 Task: Invite Team Member Softage.1@softage.net to Workspace E-commerce Management. Invite Team Member Softage.2@softage.net to Workspace E-commerce Management. Invite Team Member Softage.3@softage.net to Workspace E-commerce Management. Invite Team Member Softage.4@softage.net to Workspace E-commerce Management
Action: Mouse moved to (825, 110)
Screenshot: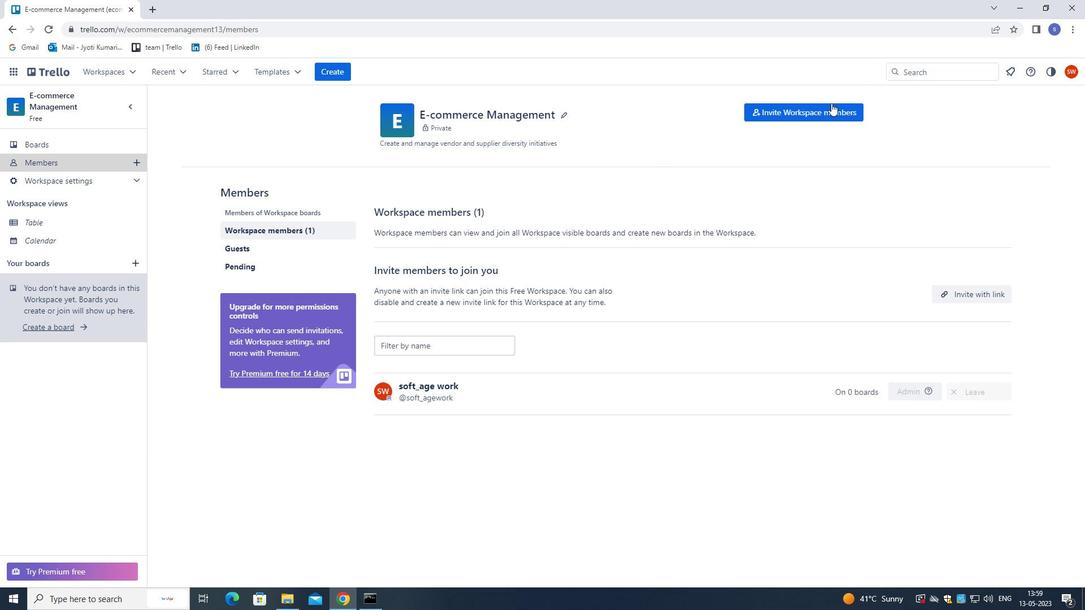 
Action: Mouse pressed left at (825, 110)
Screenshot: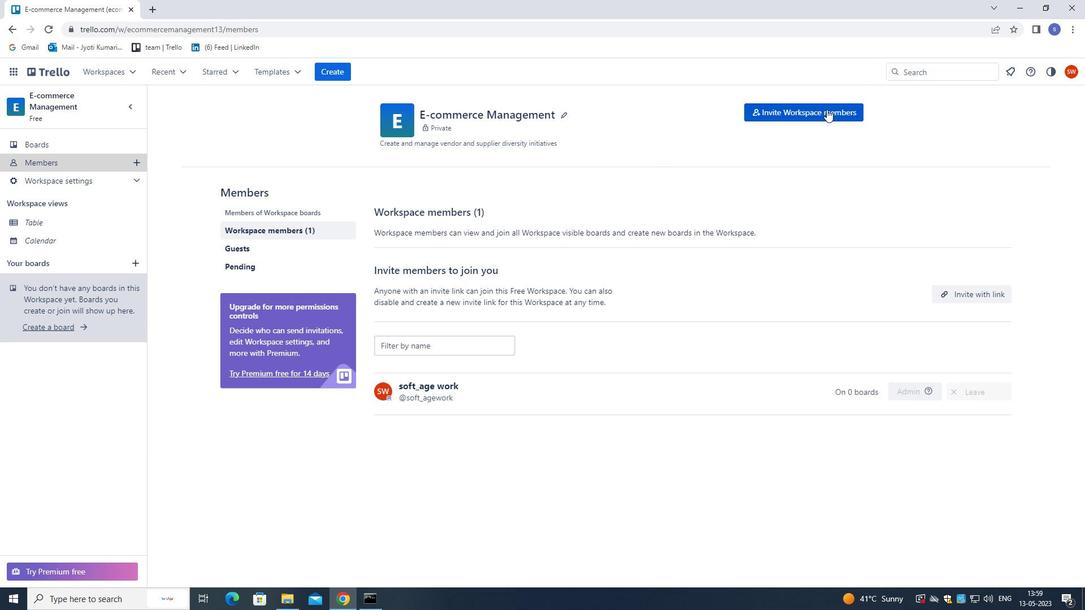 
Action: Mouse moved to (730, 206)
Screenshot: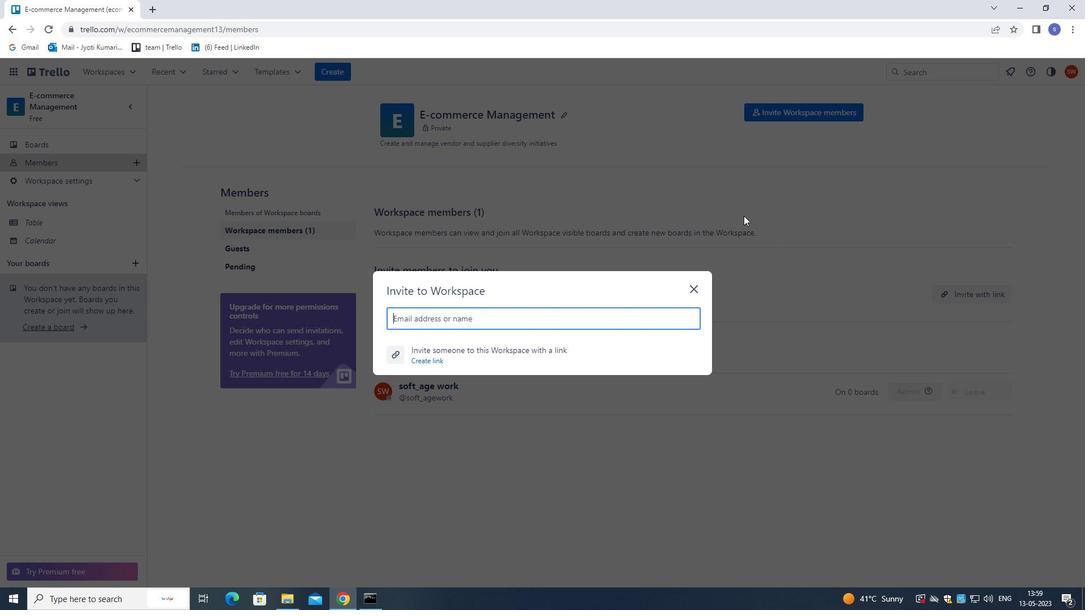
Action: Key pressed softage.1<Key.shift>@SOFTAGE.NET
Screenshot: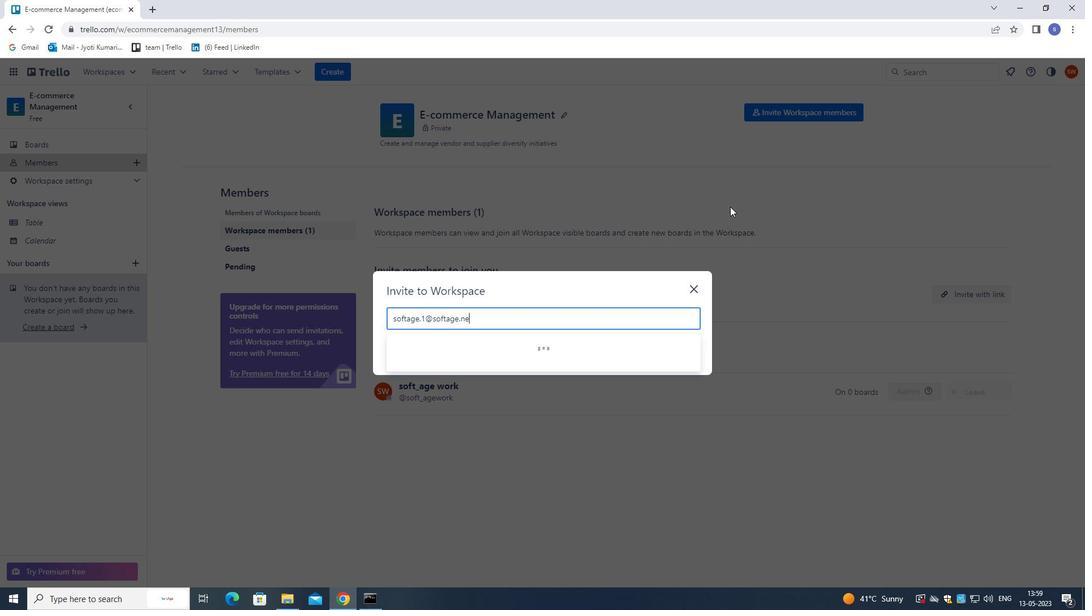 
Action: Mouse moved to (496, 354)
Screenshot: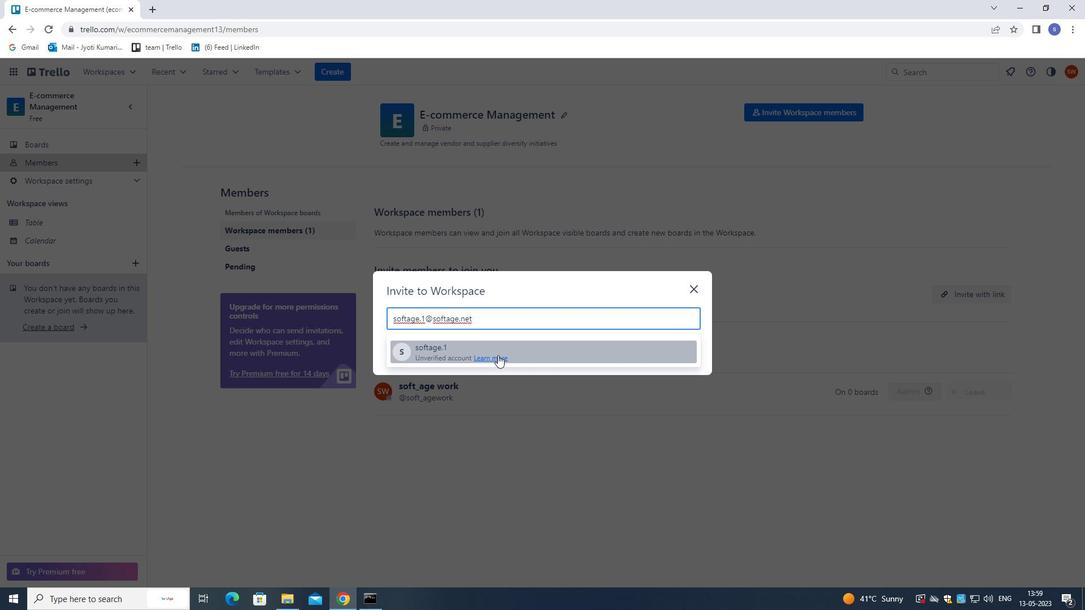 
Action: Mouse pressed left at (496, 354)
Screenshot: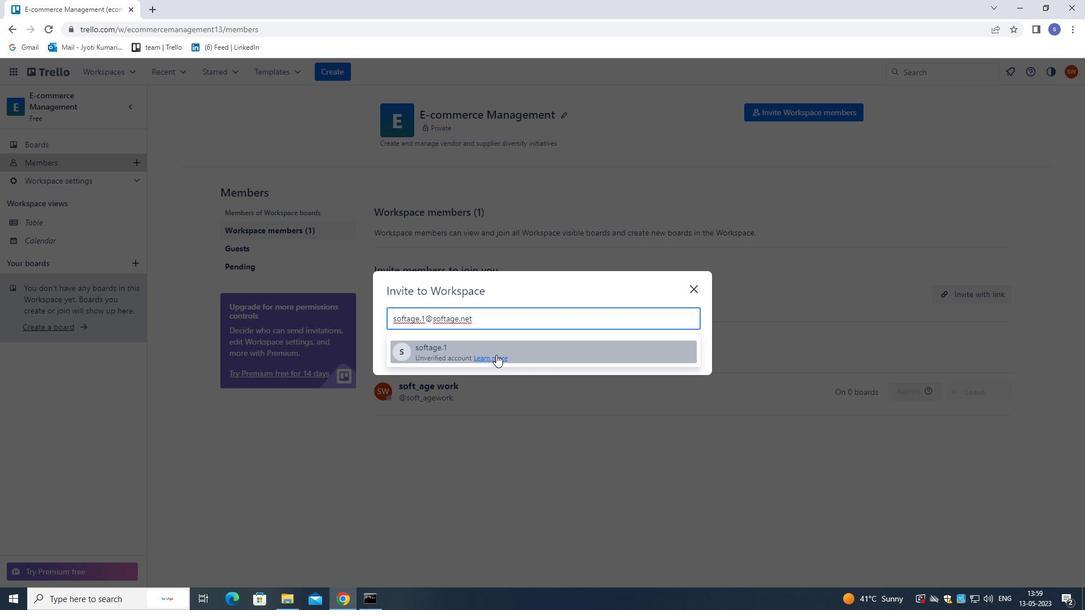
Action: Mouse moved to (263, 9)
Screenshot: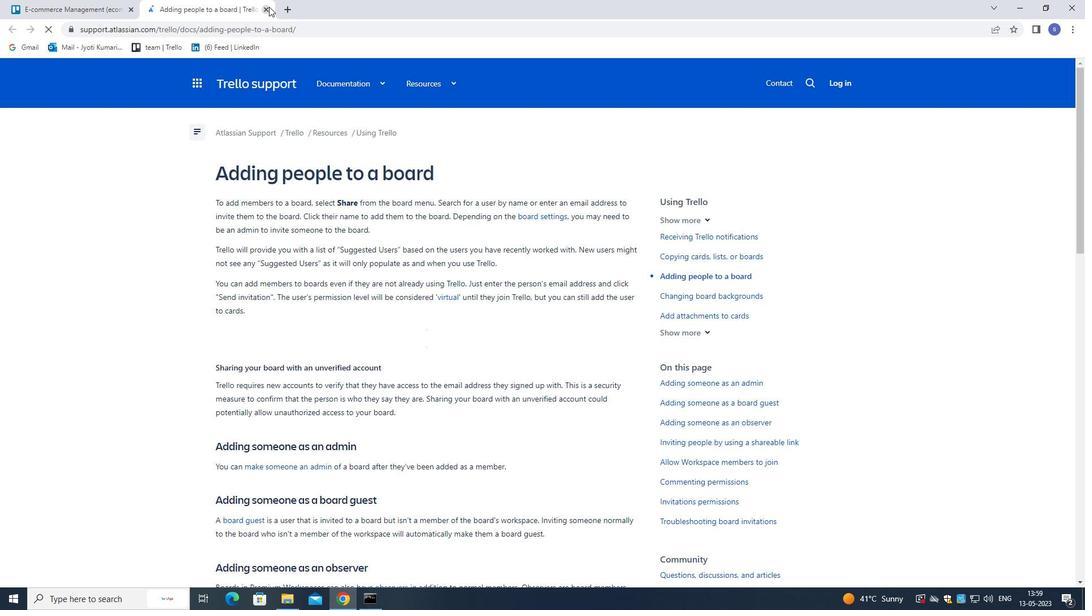 
Action: Mouse pressed left at (263, 9)
Screenshot: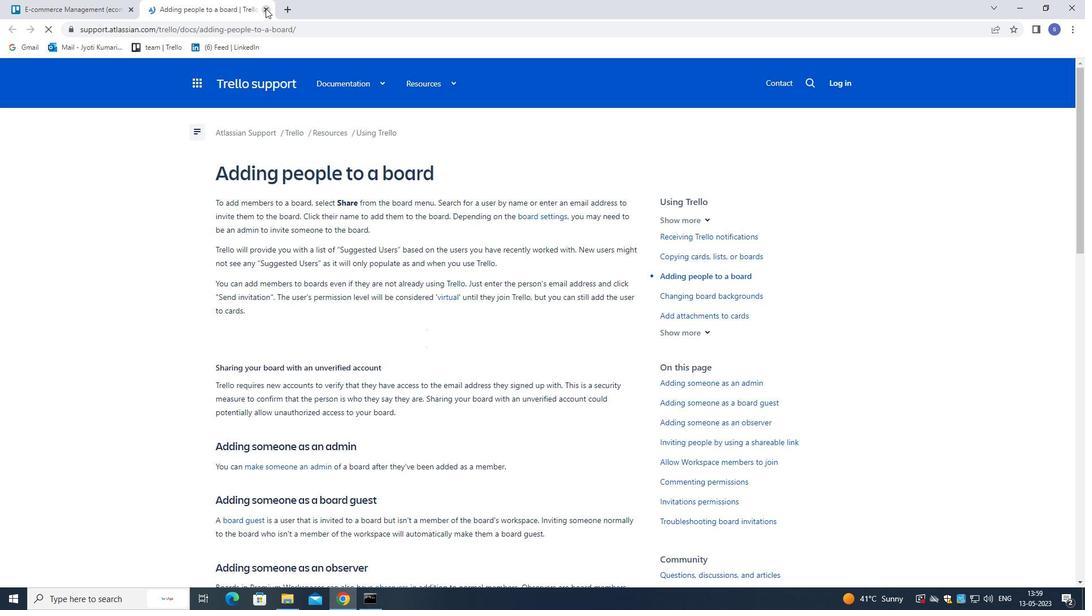 
Action: Mouse moved to (434, 349)
Screenshot: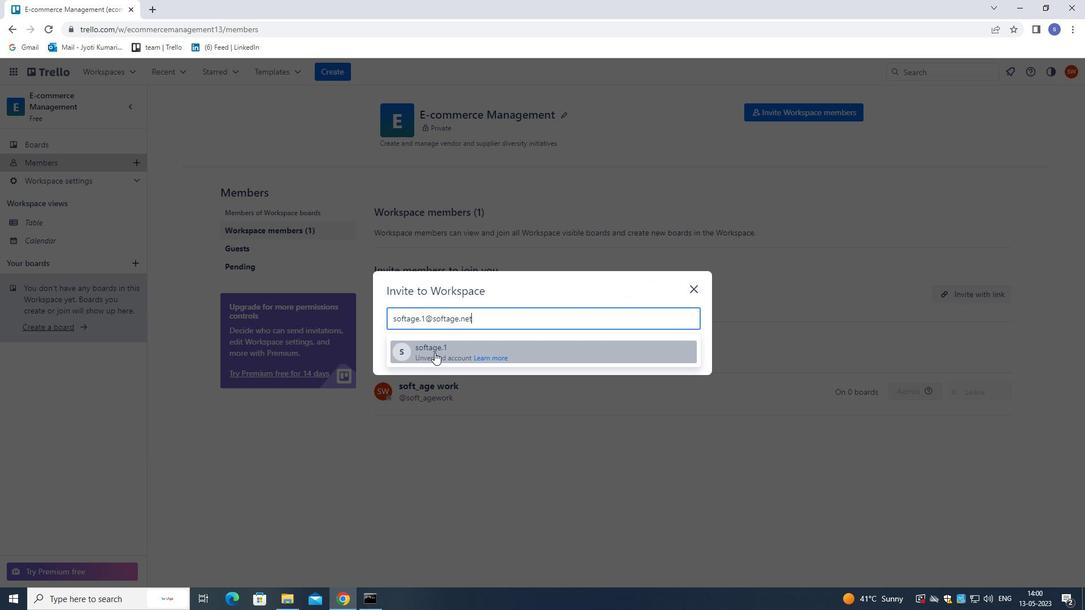 
Action: Mouse pressed left at (434, 349)
Screenshot: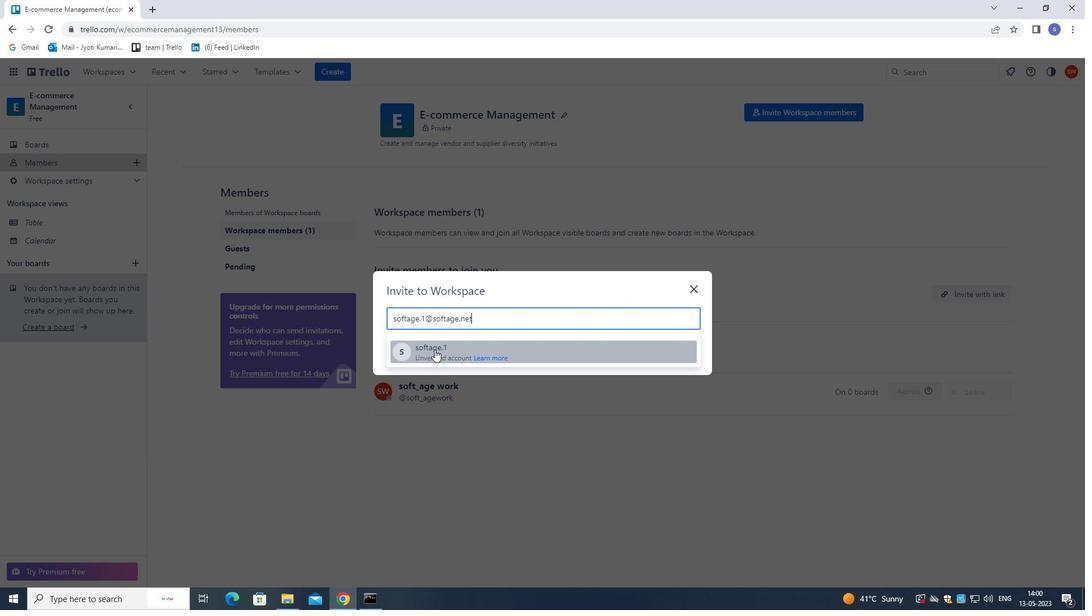 
Action: Mouse moved to (669, 287)
Screenshot: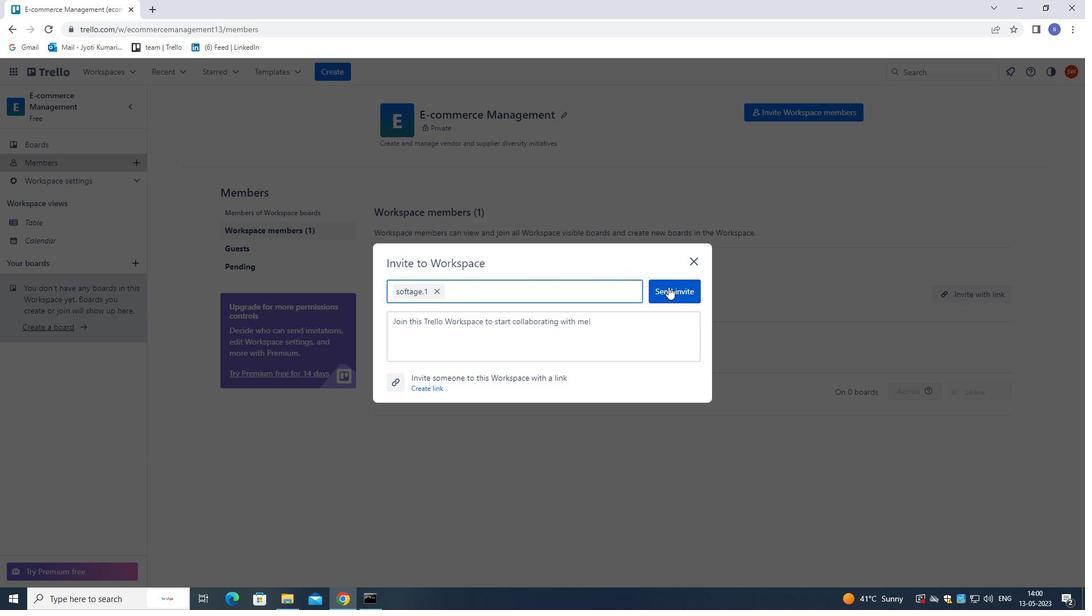 
Action: Mouse pressed left at (669, 287)
Screenshot: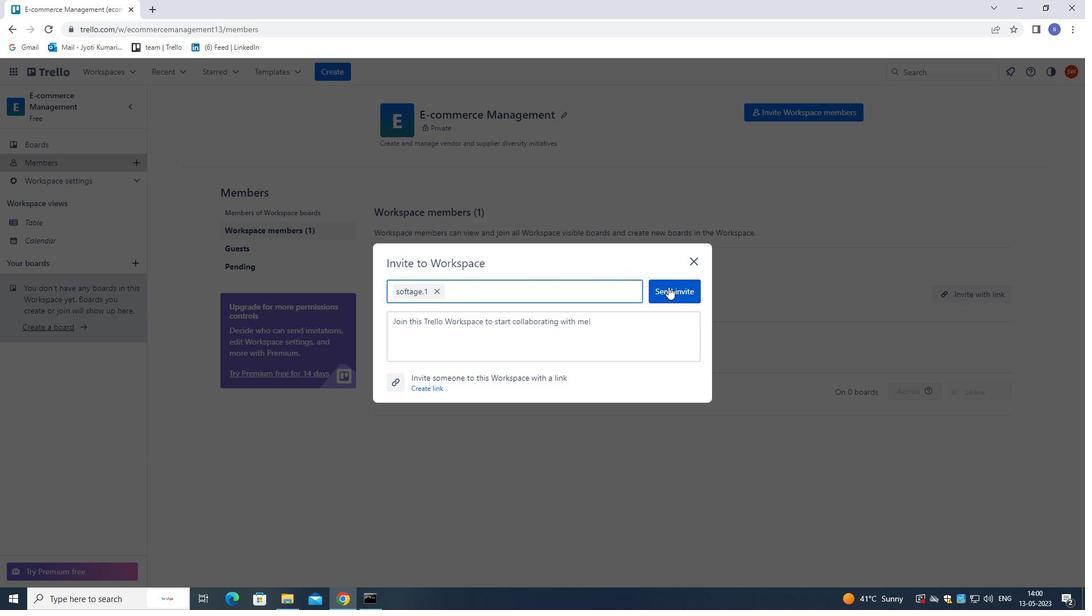 
Action: Mouse moved to (764, 114)
Screenshot: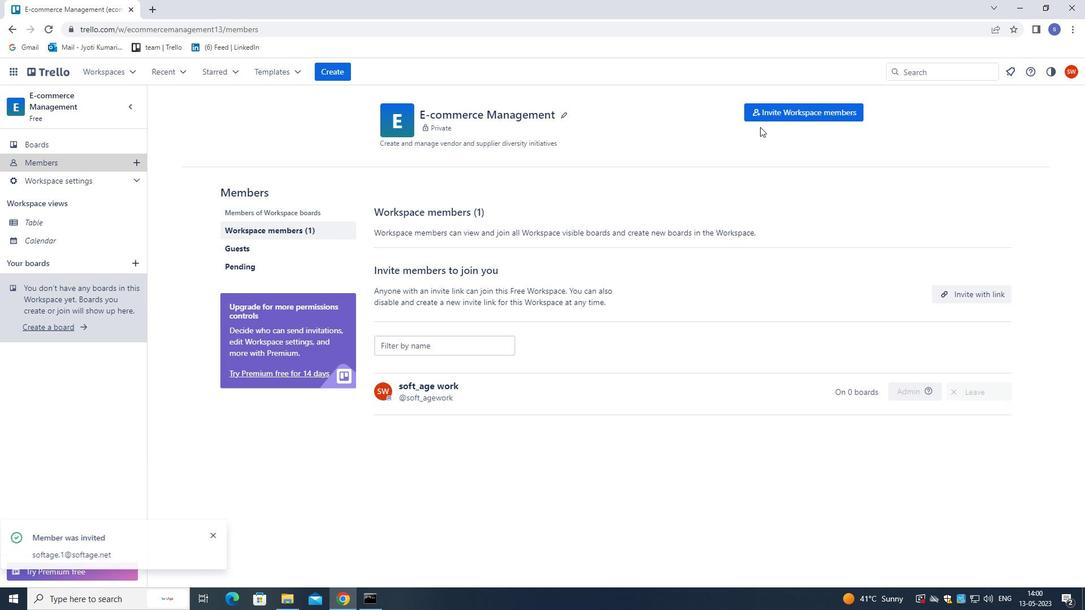 
Action: Mouse pressed left at (764, 114)
Screenshot: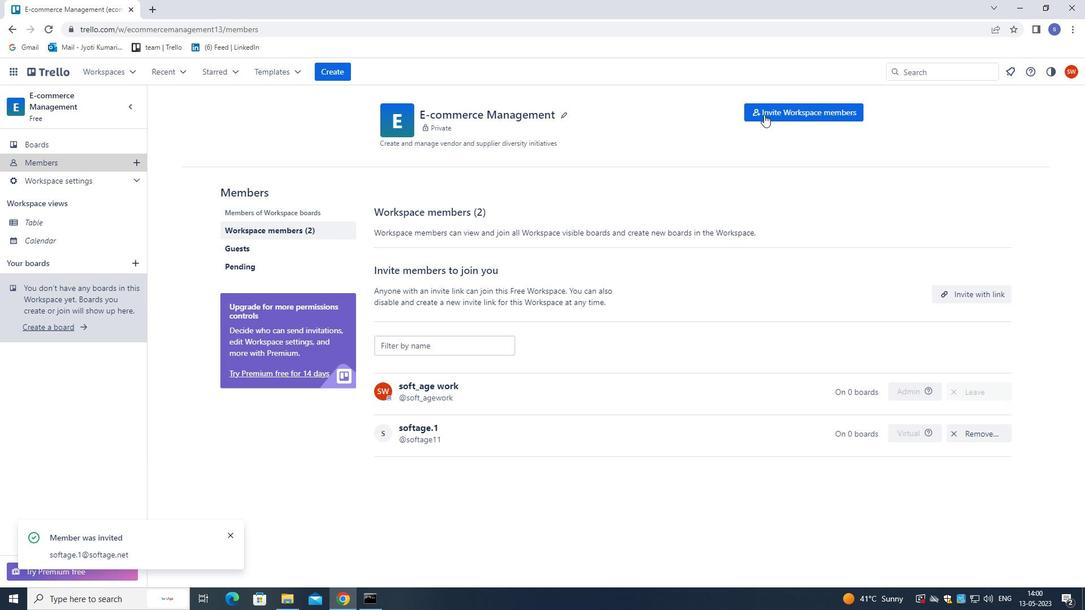 
Action: Mouse moved to (698, 200)
Screenshot: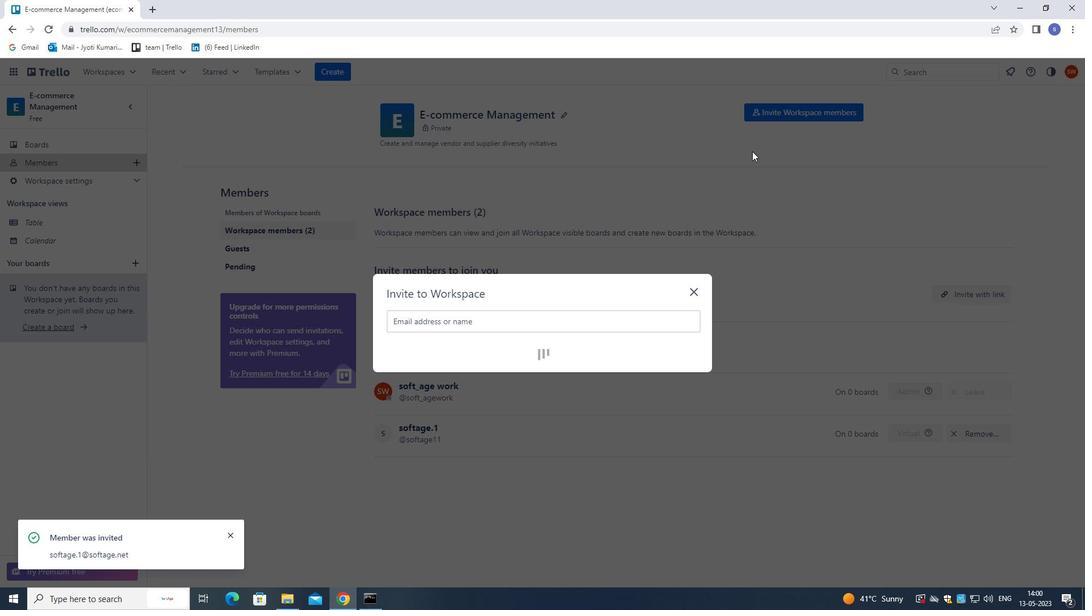 
Action: Key pressed SOFTAGE.2<Key.shift>@SOFTAGE.NET
Screenshot: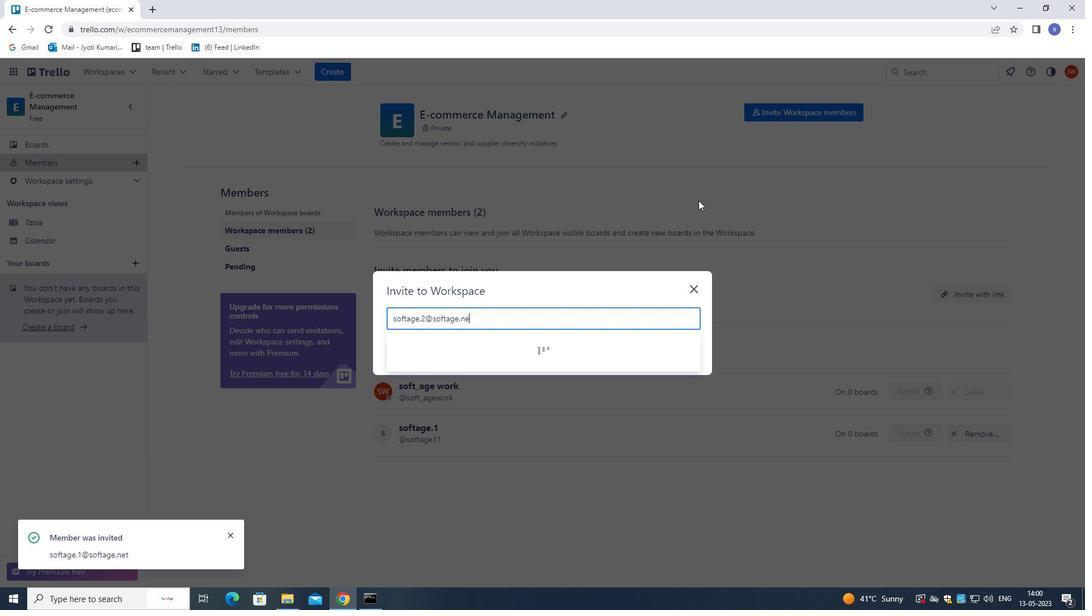 
Action: Mouse moved to (402, 348)
Screenshot: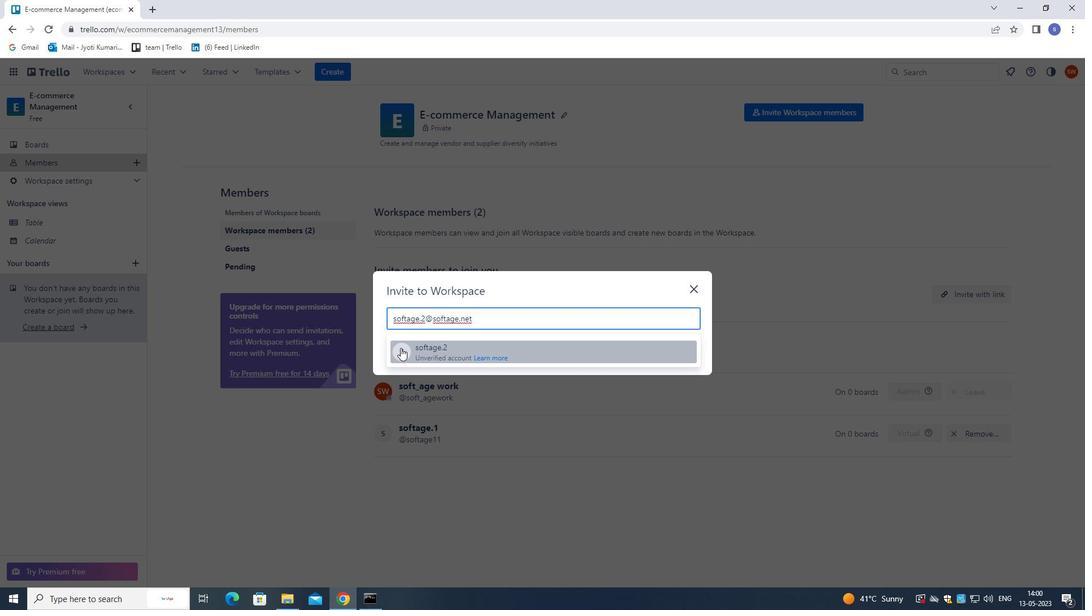 
Action: Mouse pressed left at (402, 348)
Screenshot: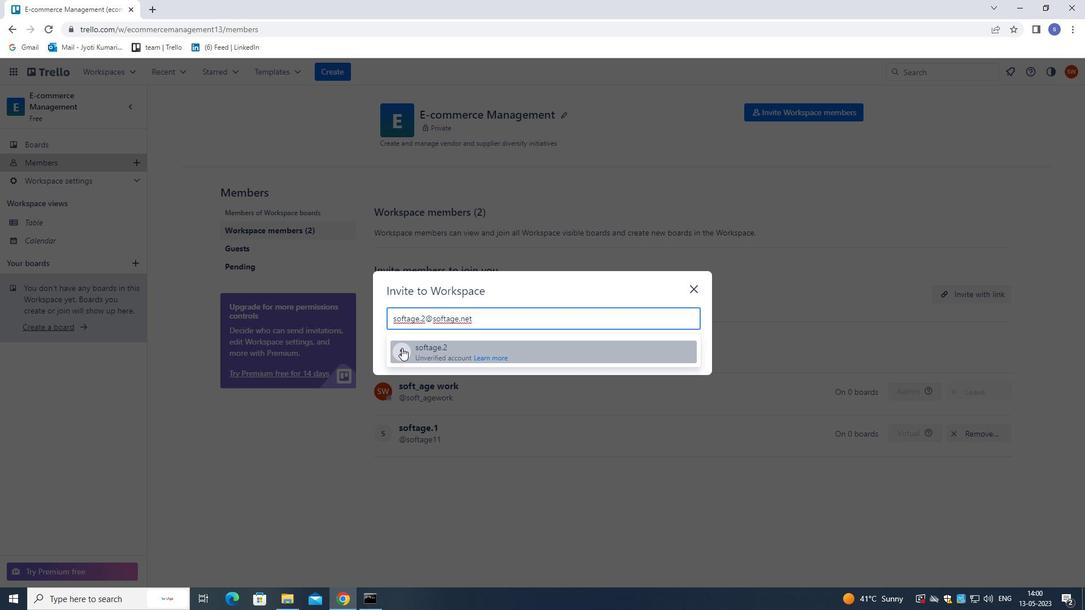 
Action: Mouse moved to (655, 295)
Screenshot: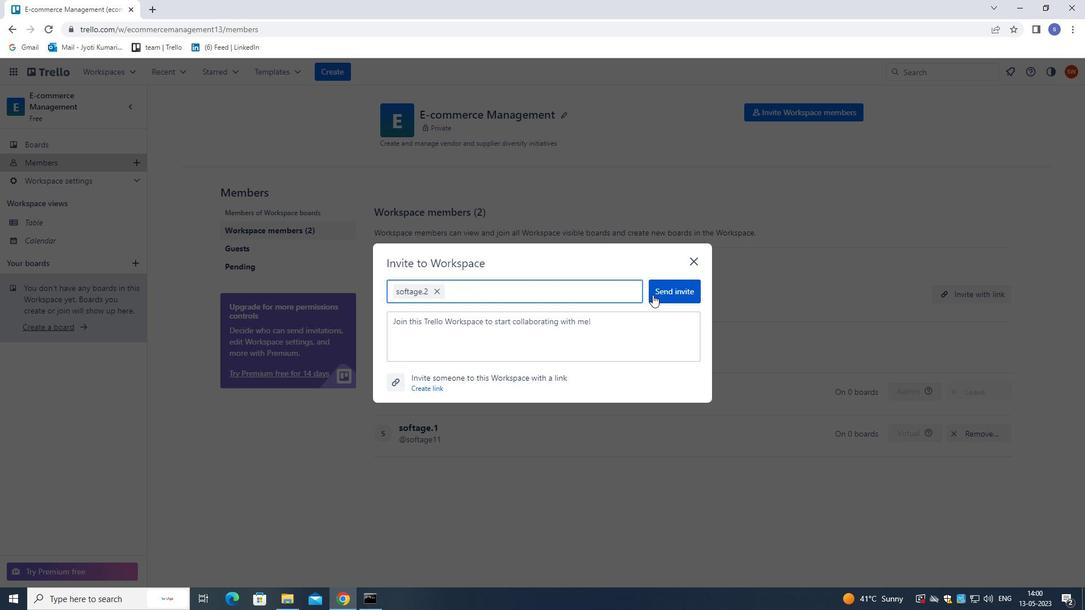 
Action: Mouse pressed left at (655, 295)
Screenshot: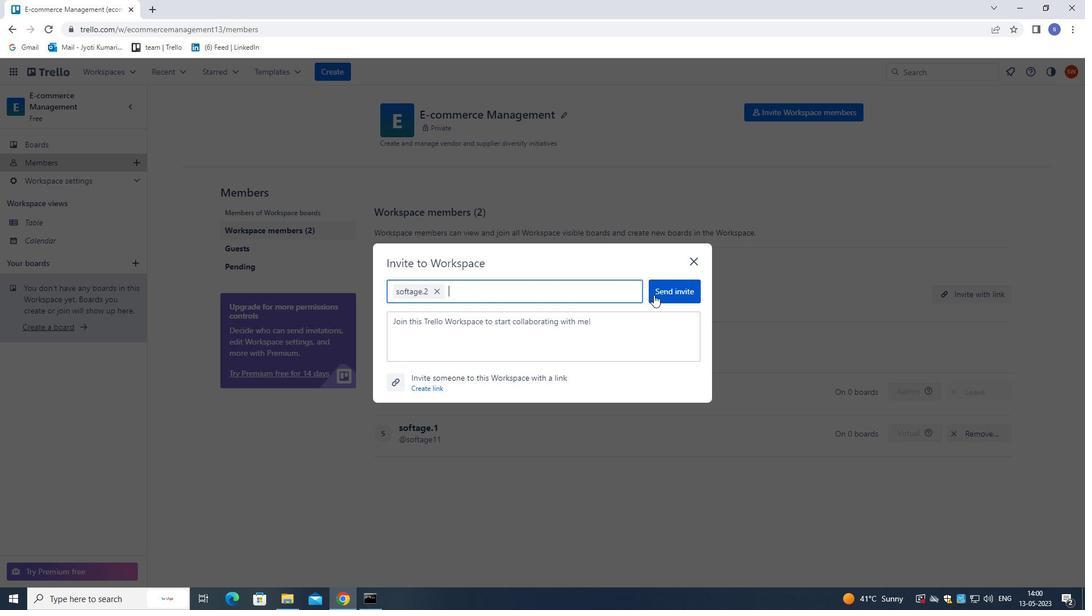 
Action: Mouse moved to (799, 115)
Screenshot: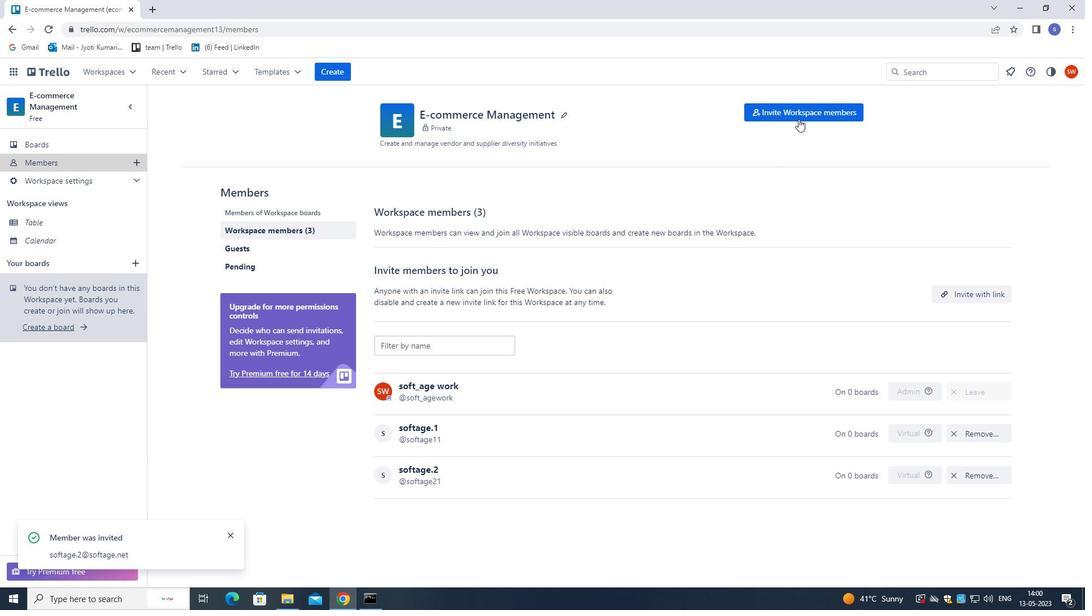 
Action: Mouse pressed left at (799, 115)
Screenshot: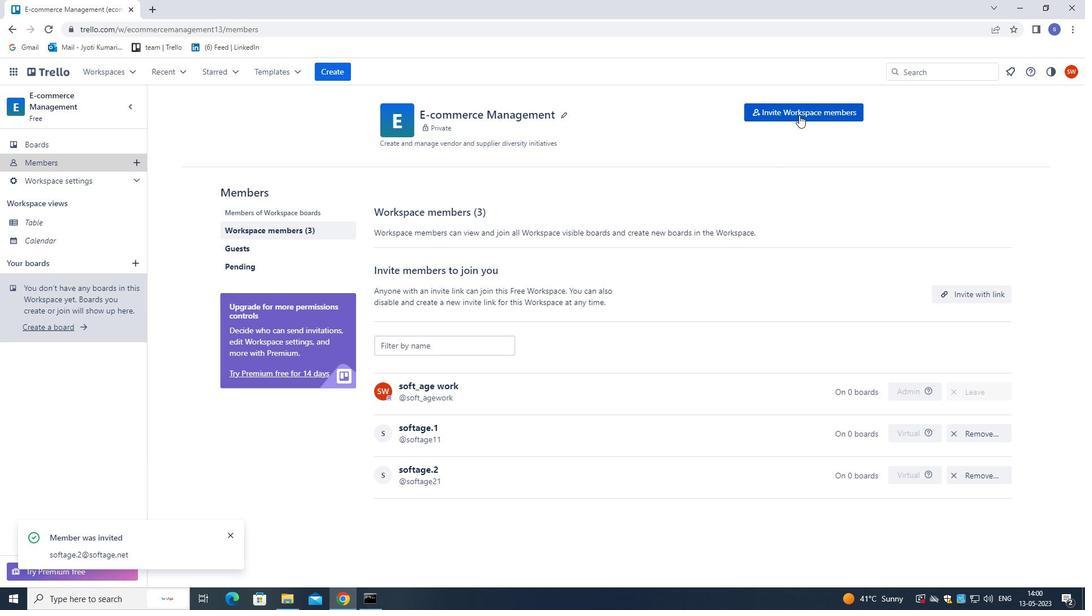 
Action: Mouse moved to (748, 193)
Screenshot: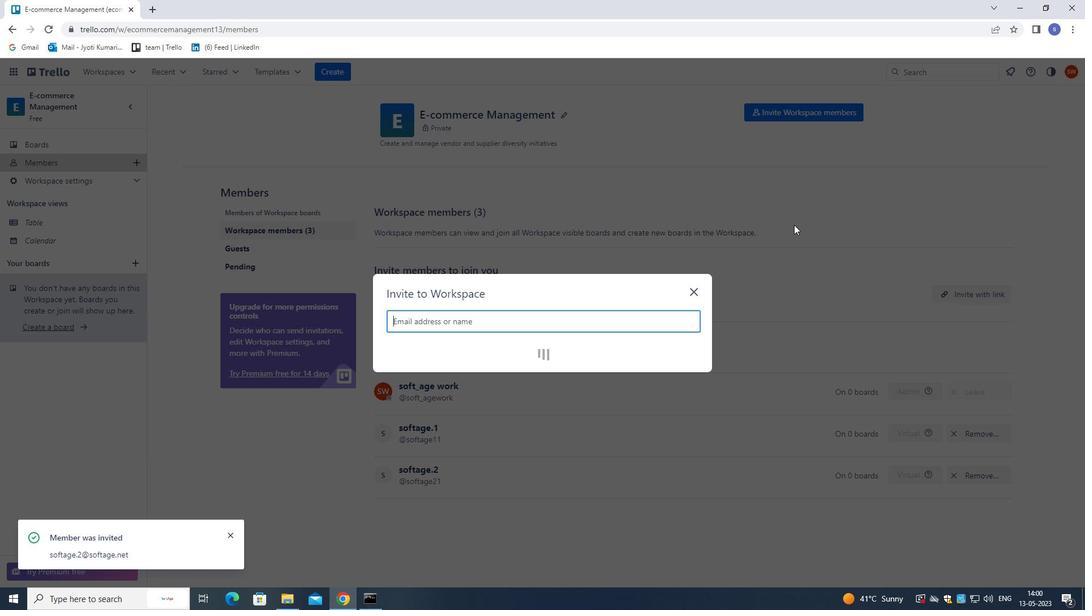 
Action: Key pressed SOFTAGE.3<Key.shift>@SOFTAGE.NET
Screenshot: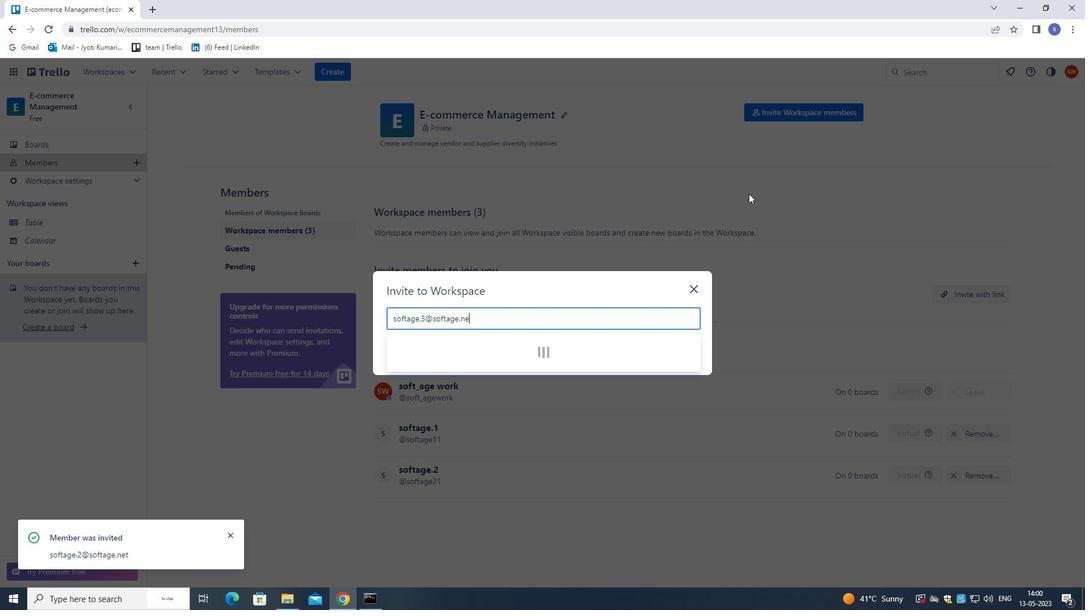 
Action: Mouse moved to (426, 348)
Screenshot: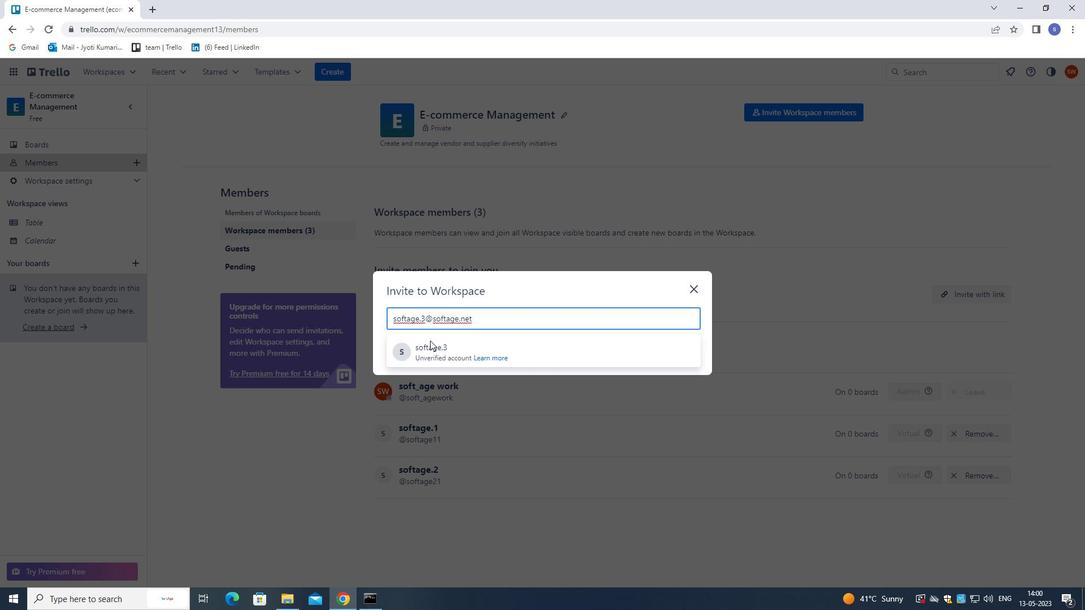 
Action: Mouse pressed left at (426, 348)
Screenshot: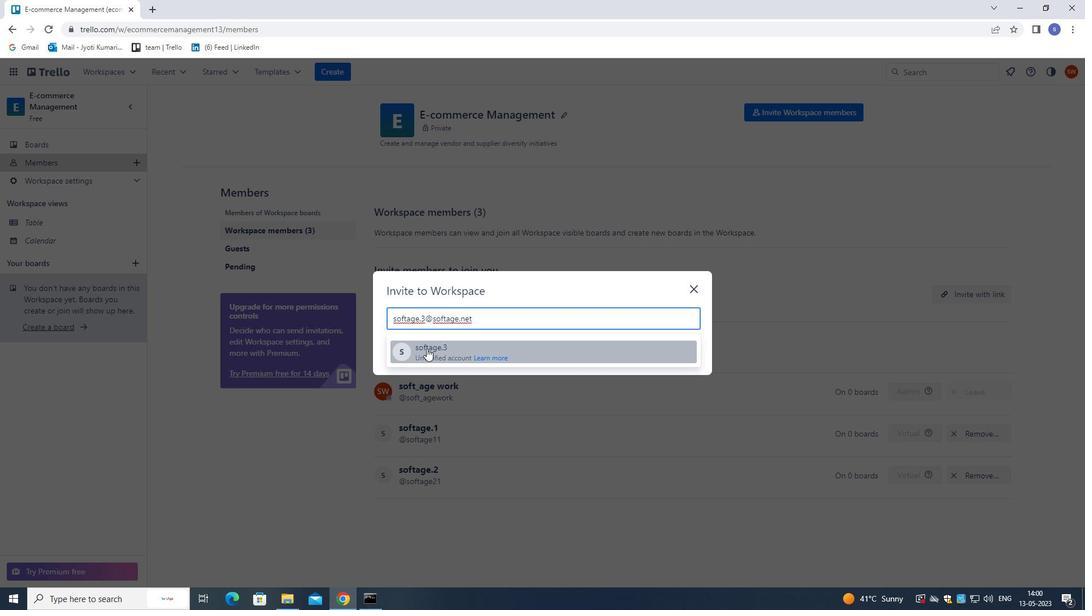 
Action: Mouse moved to (679, 293)
Screenshot: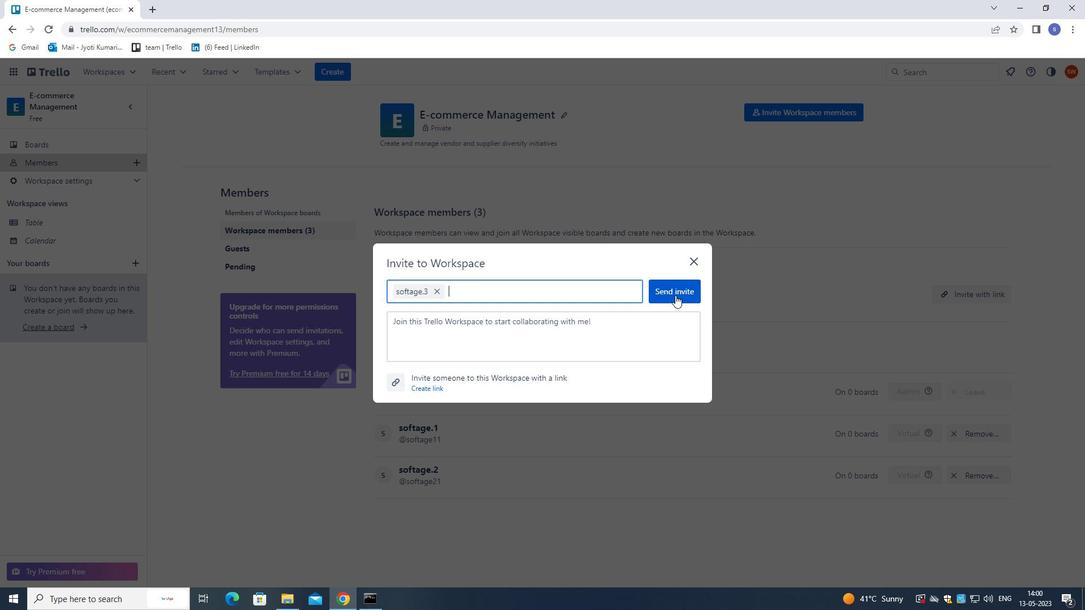 
Action: Mouse pressed left at (679, 293)
Screenshot: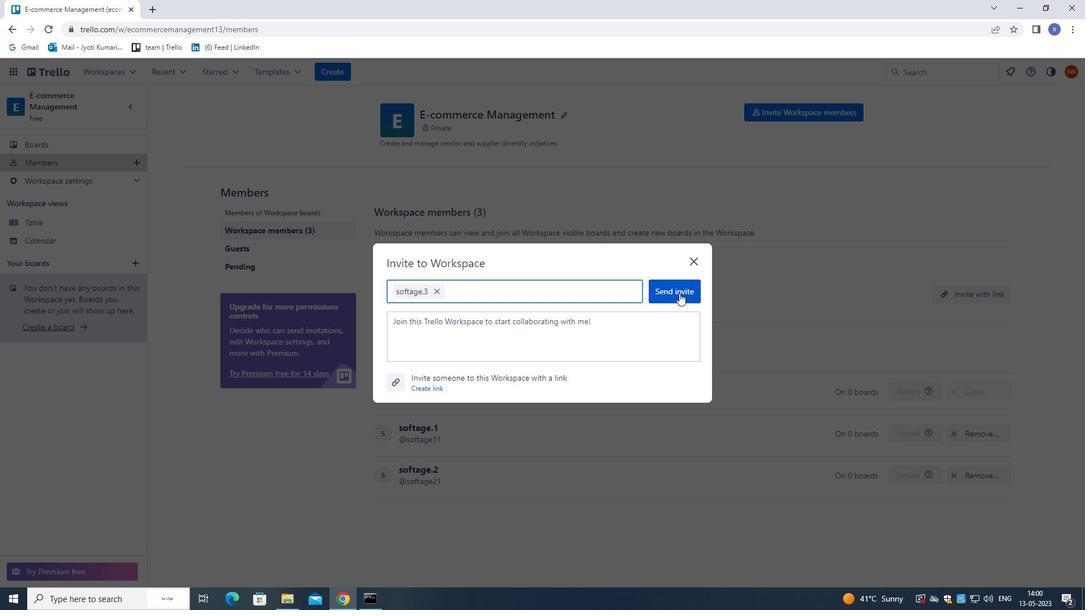 
Action: Mouse moved to (787, 106)
Screenshot: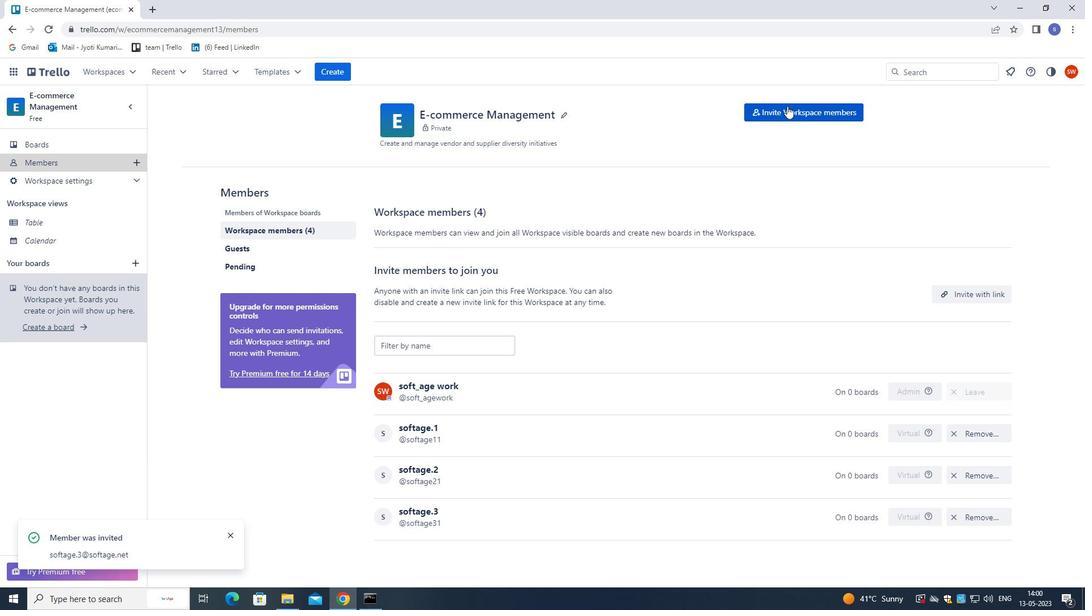 
Action: Mouse pressed left at (787, 106)
Screenshot: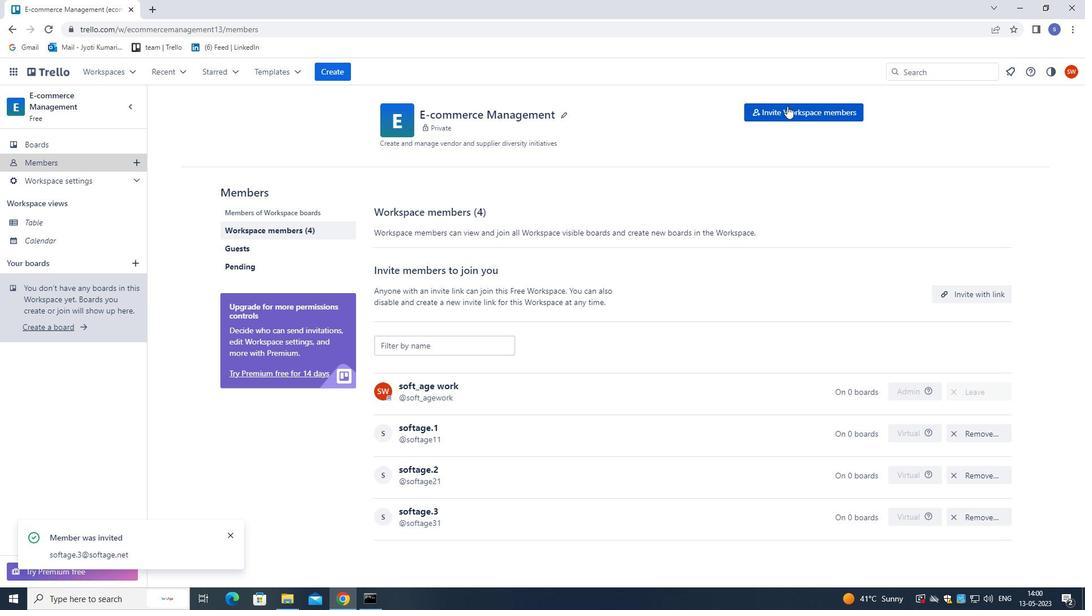 
Action: Mouse moved to (729, 228)
Screenshot: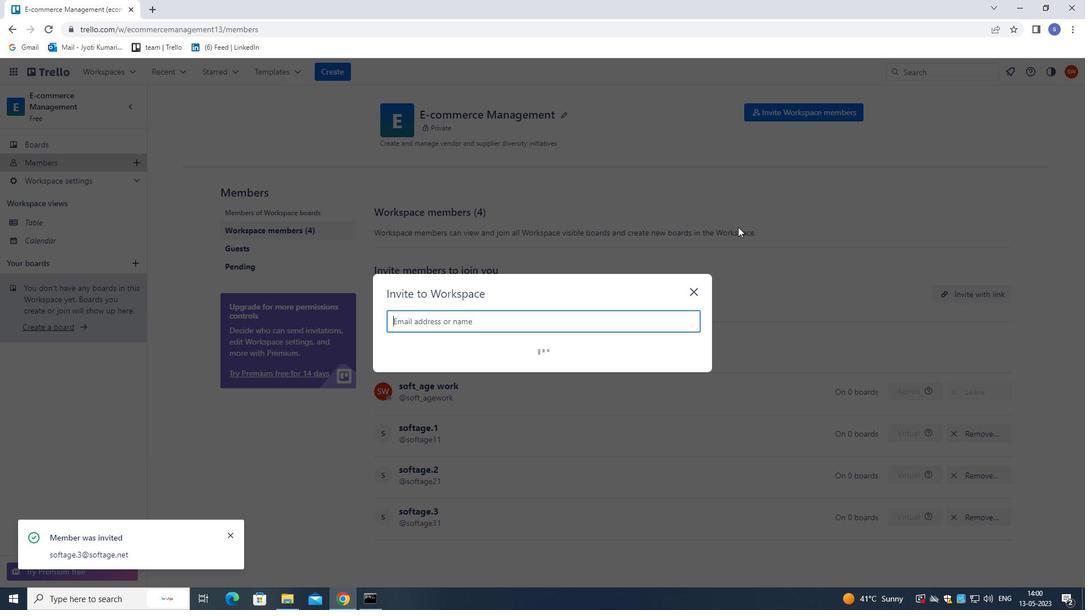 
Action: Key pressed SOFTAGE.4<Key.shift>@SOFTAGE.NET
Screenshot: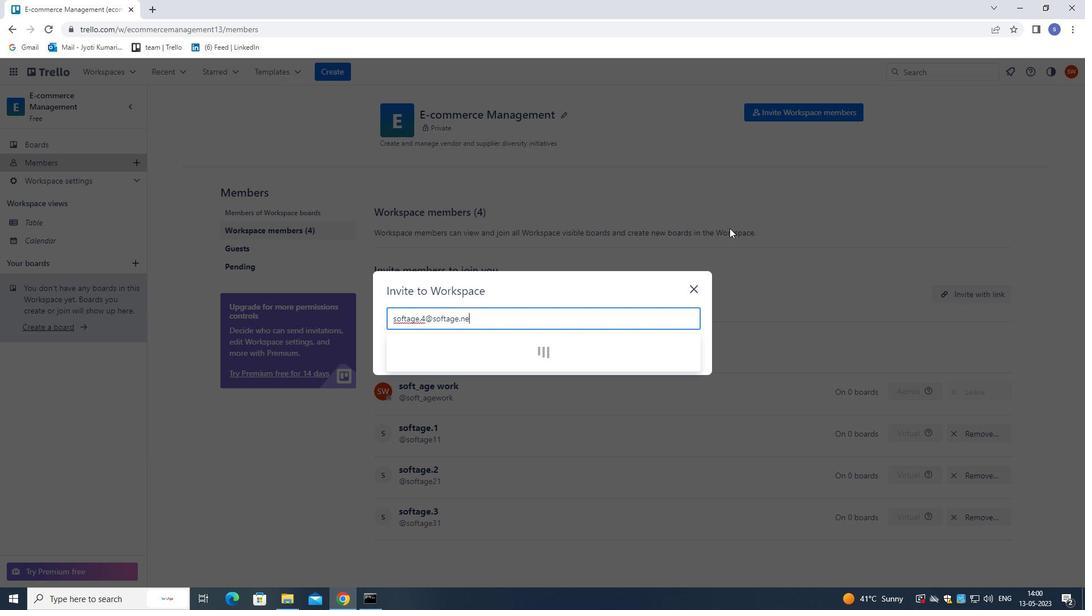 
Action: Mouse moved to (466, 348)
Screenshot: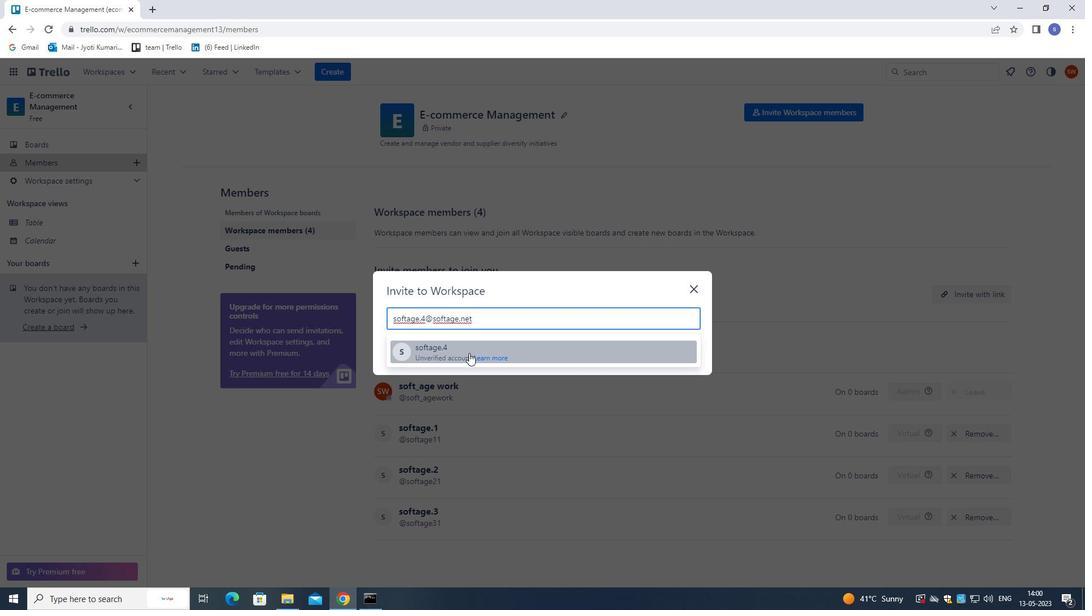 
Action: Mouse pressed left at (466, 348)
Screenshot: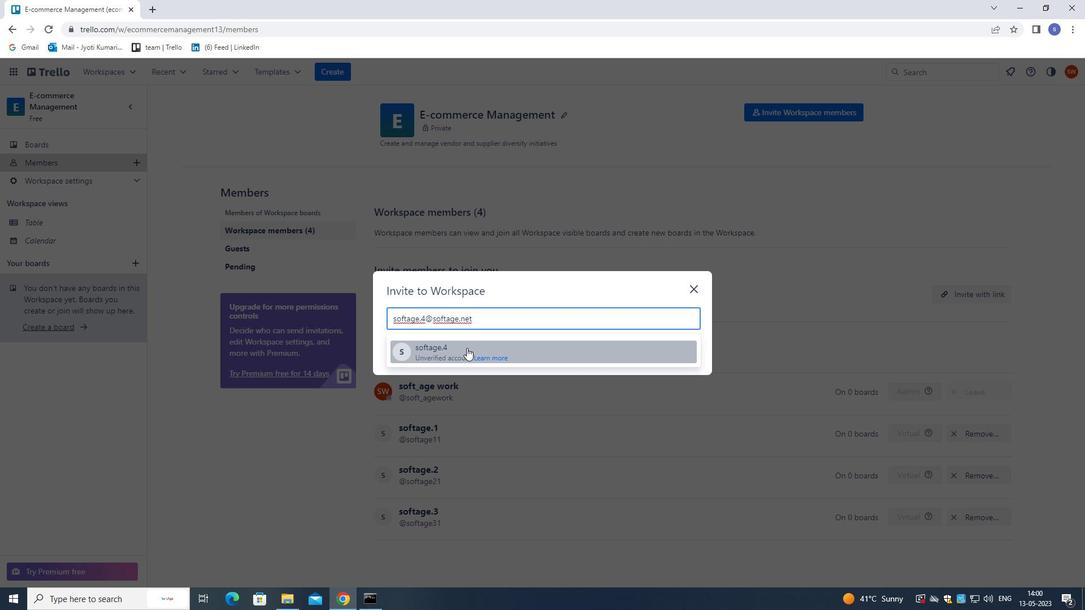 
Action: Mouse moved to (684, 287)
Screenshot: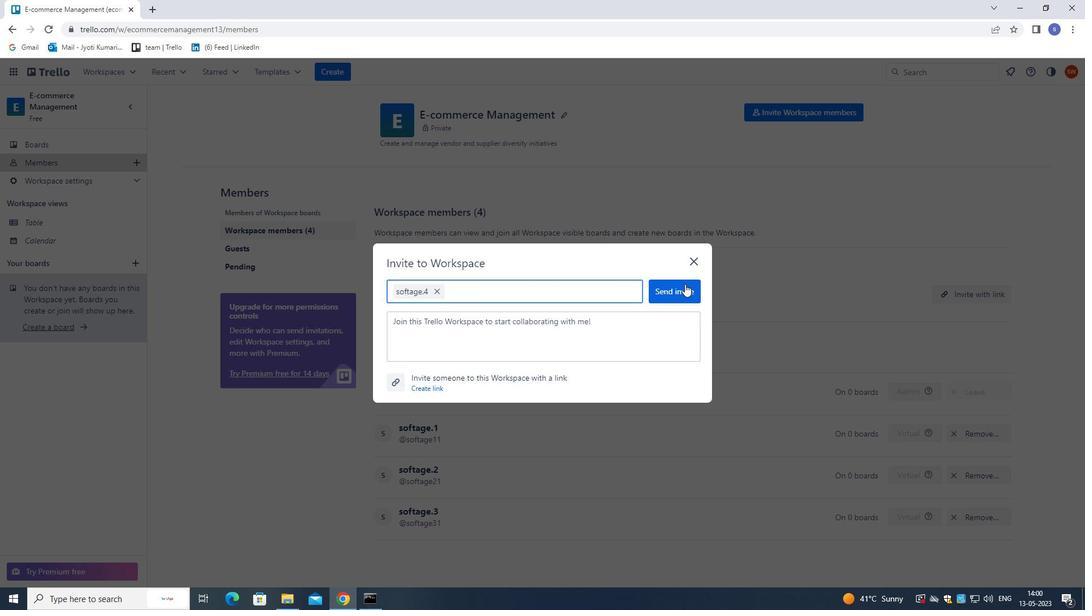 
Action: Mouse pressed left at (684, 287)
Screenshot: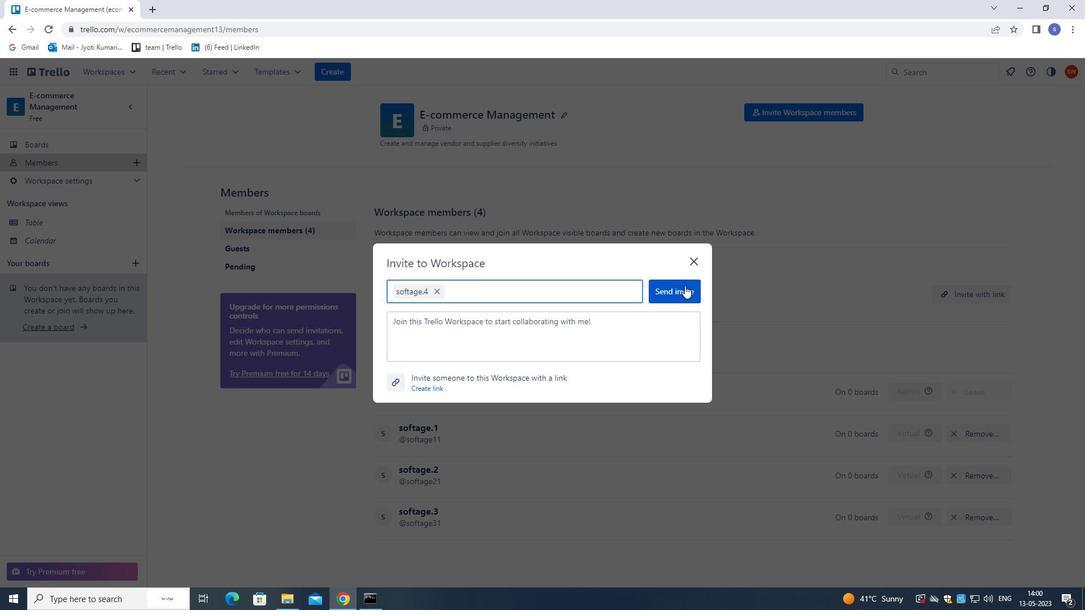 
Action: Mouse moved to (686, 285)
Screenshot: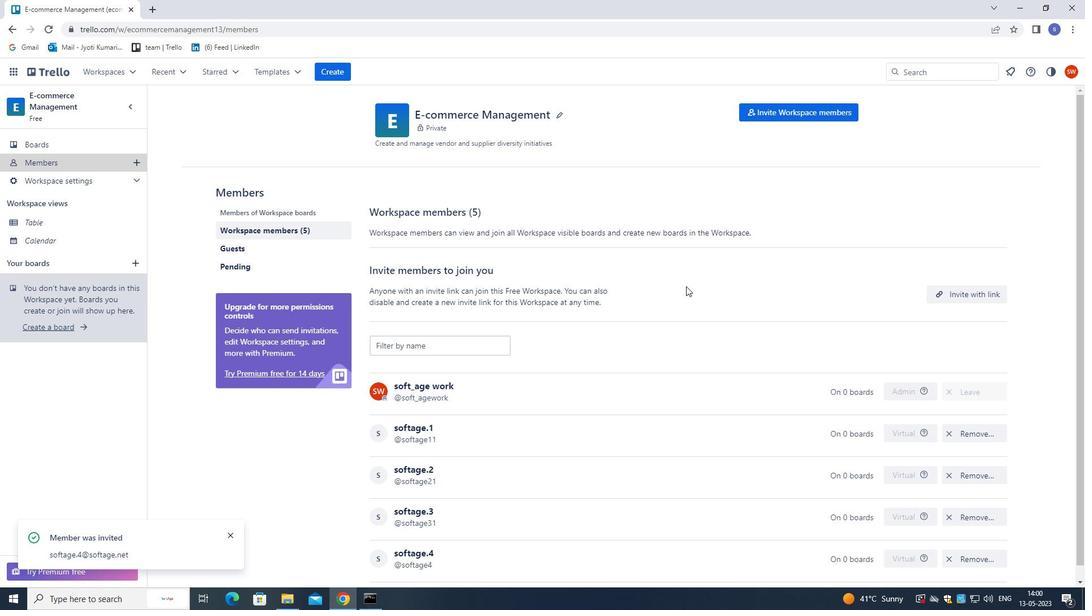 
